 Task: Change the speed to Slower.
Action: Mouse moved to (39, 18)
Screenshot: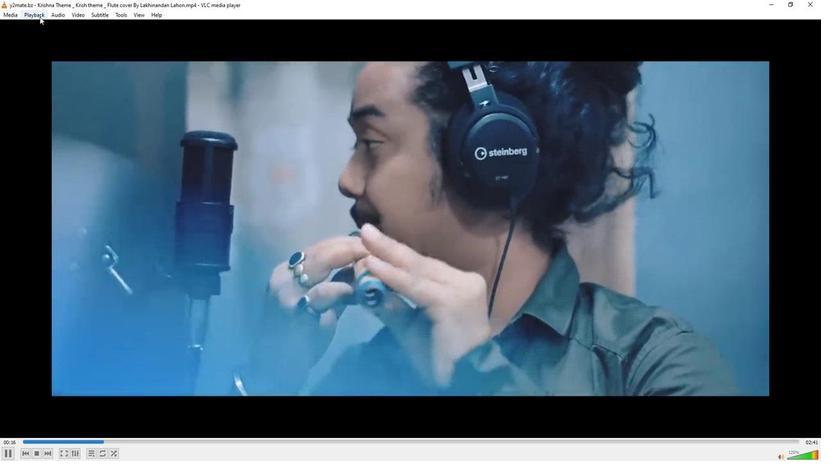
Action: Mouse pressed left at (39, 18)
Screenshot: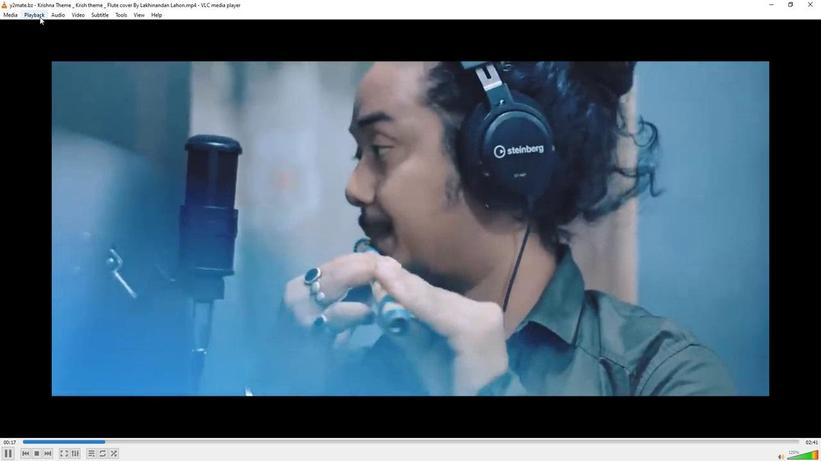 
Action: Mouse moved to (68, 82)
Screenshot: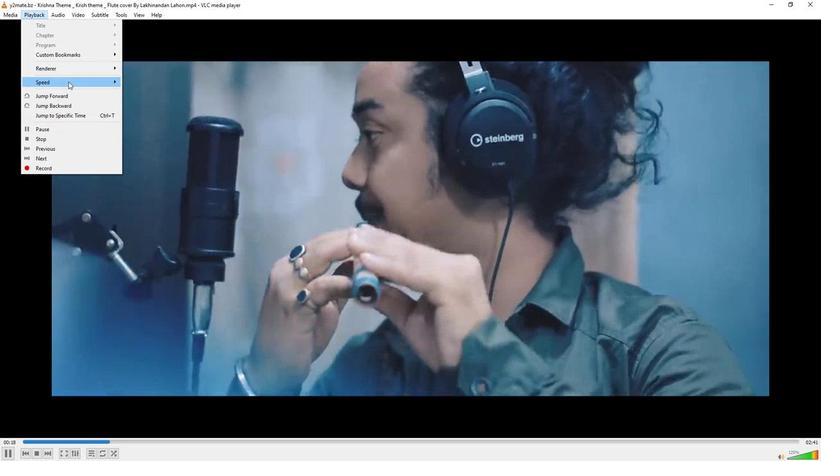 
Action: Mouse pressed left at (68, 82)
Screenshot: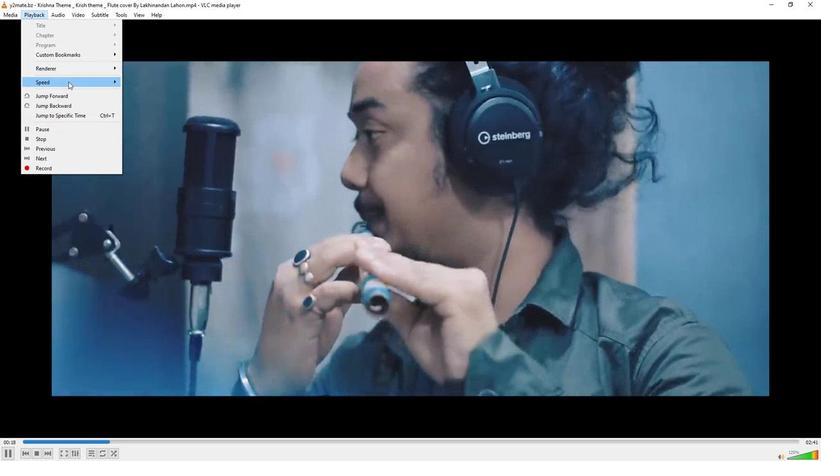 
Action: Mouse moved to (145, 127)
Screenshot: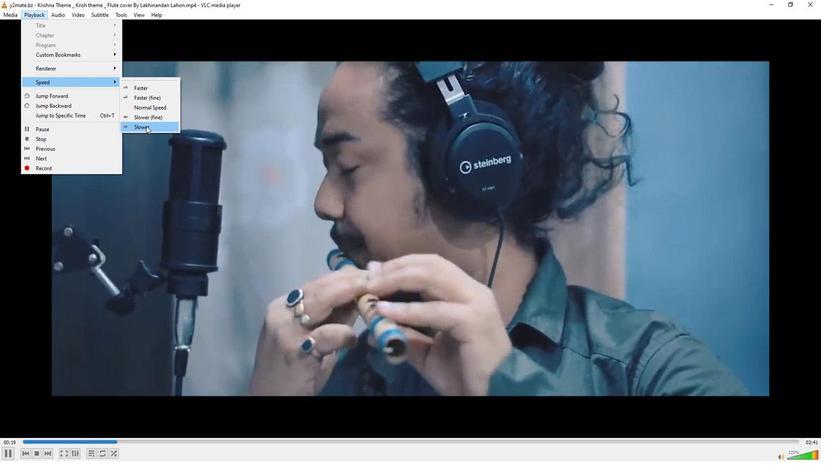 
Action: Mouse pressed left at (145, 127)
Screenshot: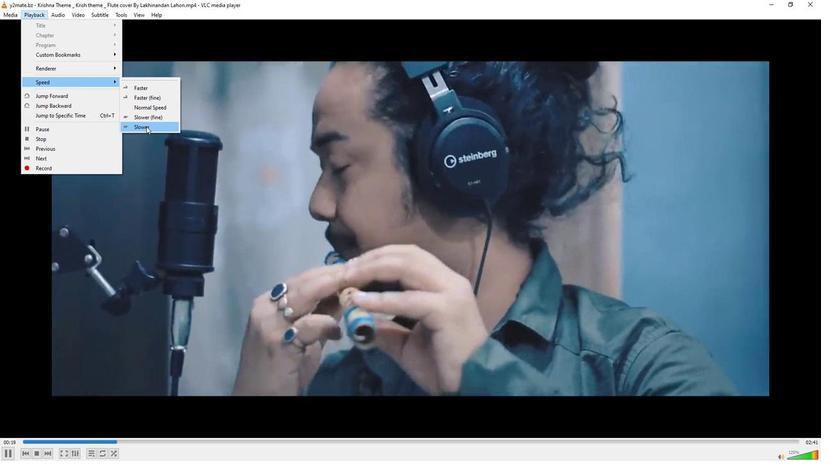 
Action: Mouse moved to (208, 150)
Screenshot: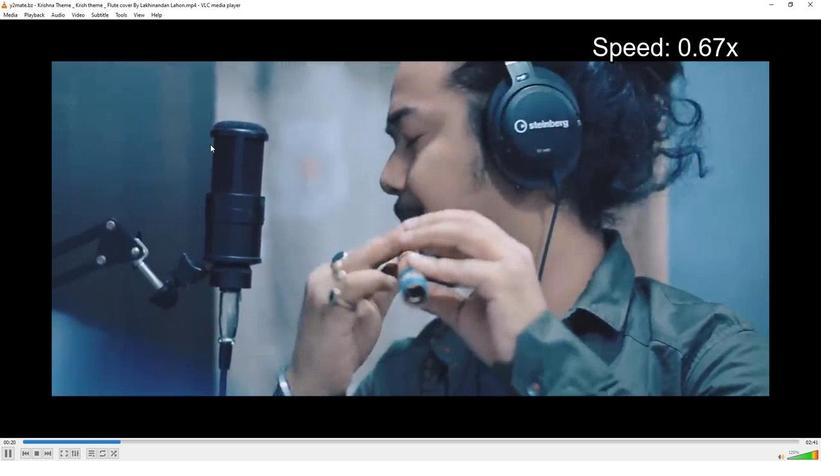 
